 Task: Add a signature Isaiah Carter containing Have a great Easter Sunday, Isaiah Carter to email address softage.2@softage.net and add a folder Christmas lists
Action: Key pressed n
Screenshot: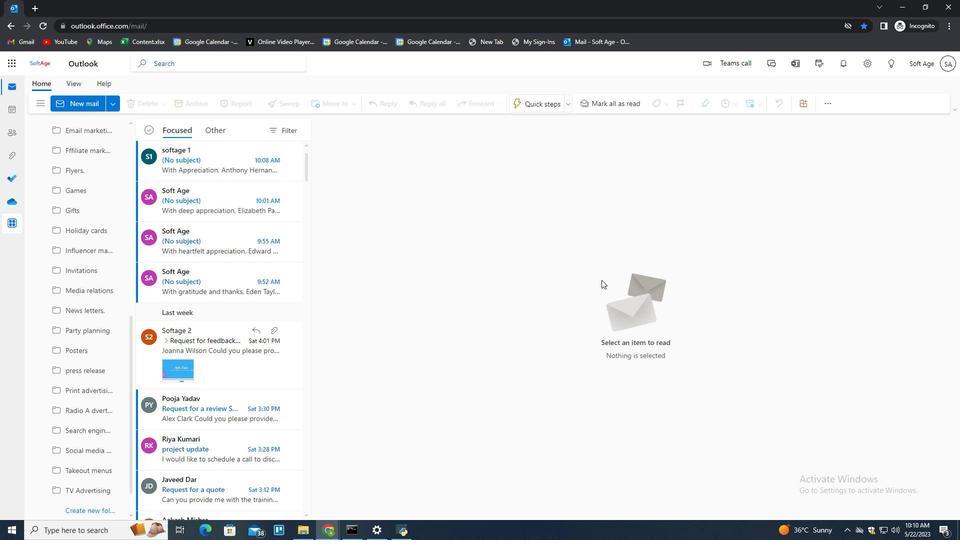 
Action: Mouse moved to (646, 104)
Screenshot: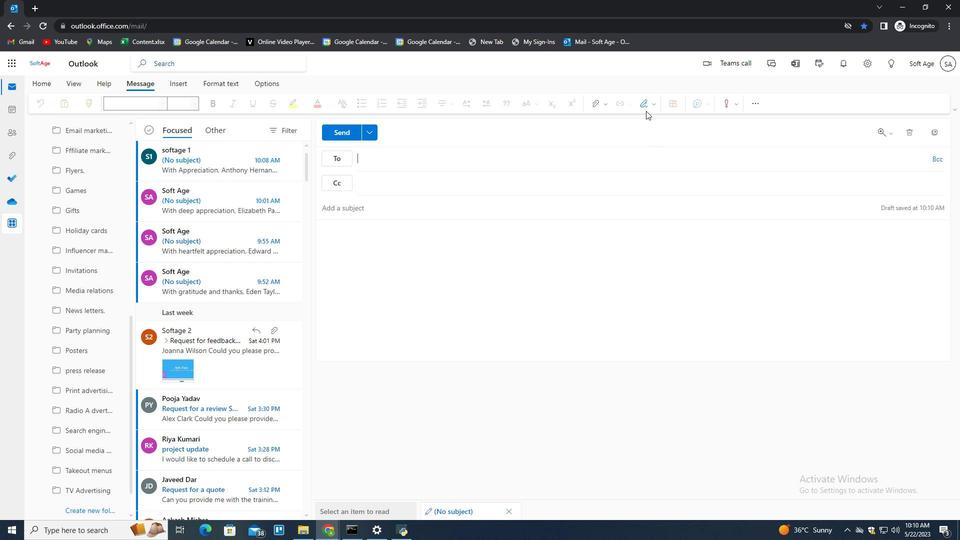 
Action: Mouse pressed left at (646, 104)
Screenshot: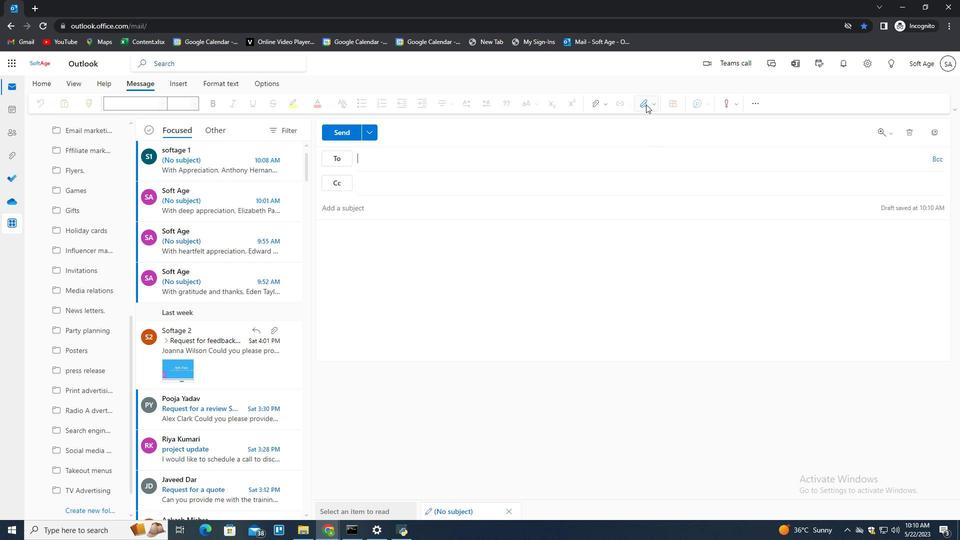 
Action: Mouse moved to (634, 142)
Screenshot: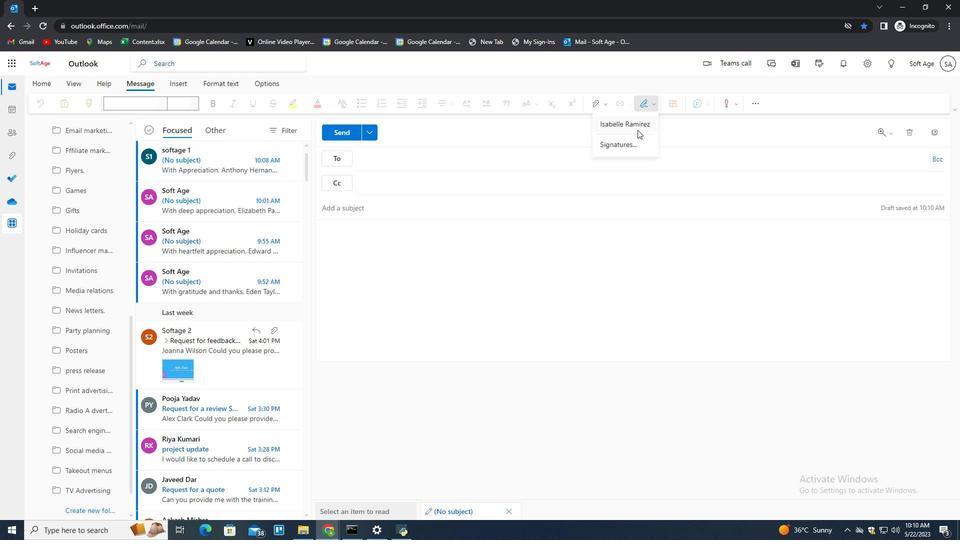 
Action: Mouse pressed left at (634, 142)
Screenshot: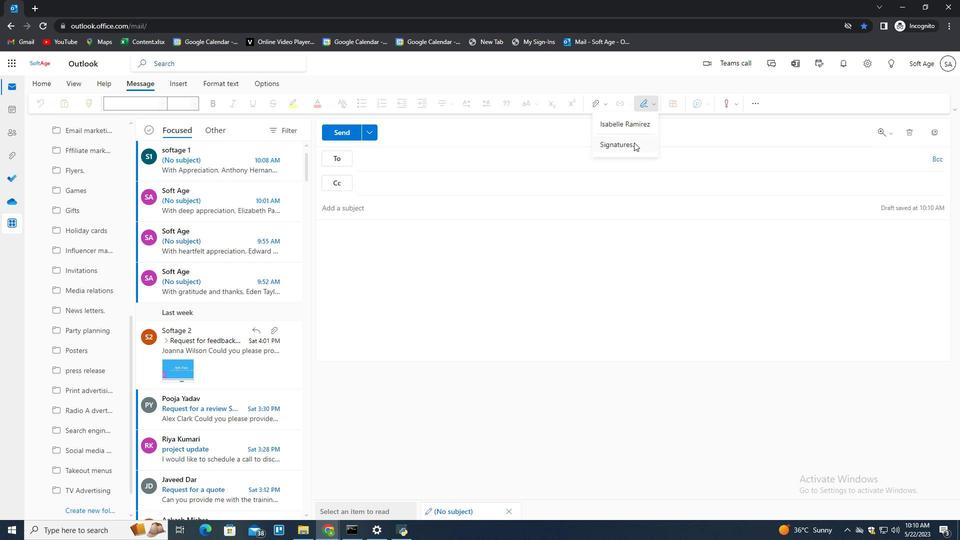 
Action: Mouse moved to (670, 184)
Screenshot: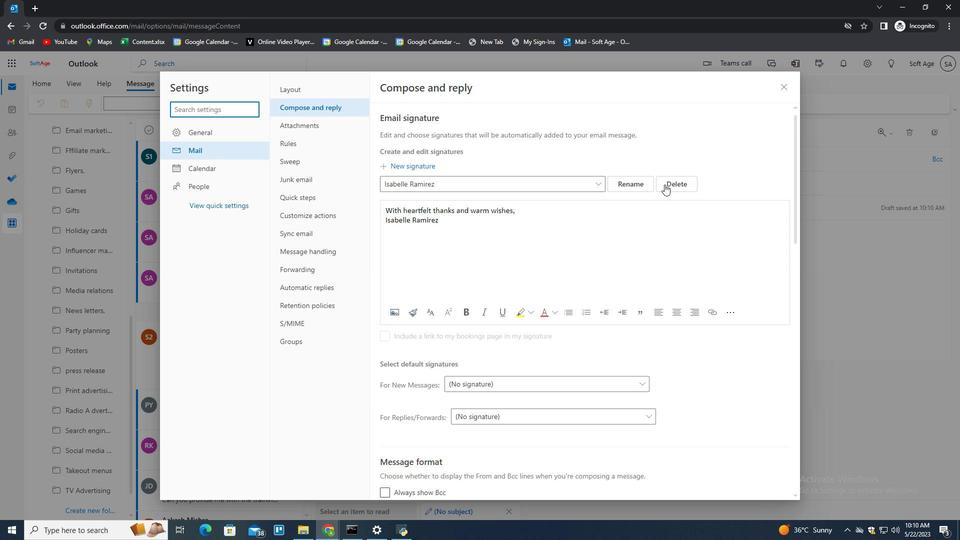 
Action: Mouse pressed left at (670, 184)
Screenshot: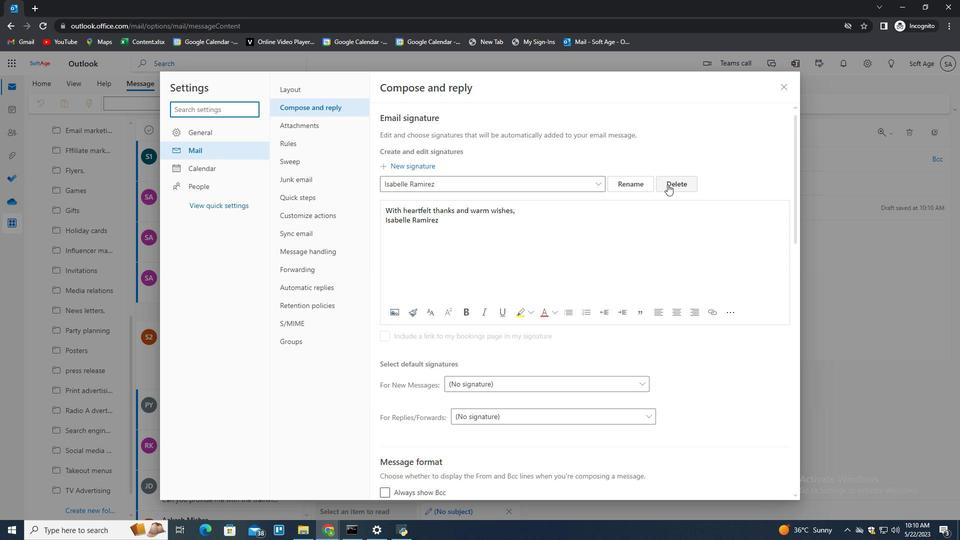 
Action: Mouse moved to (670, 184)
Screenshot: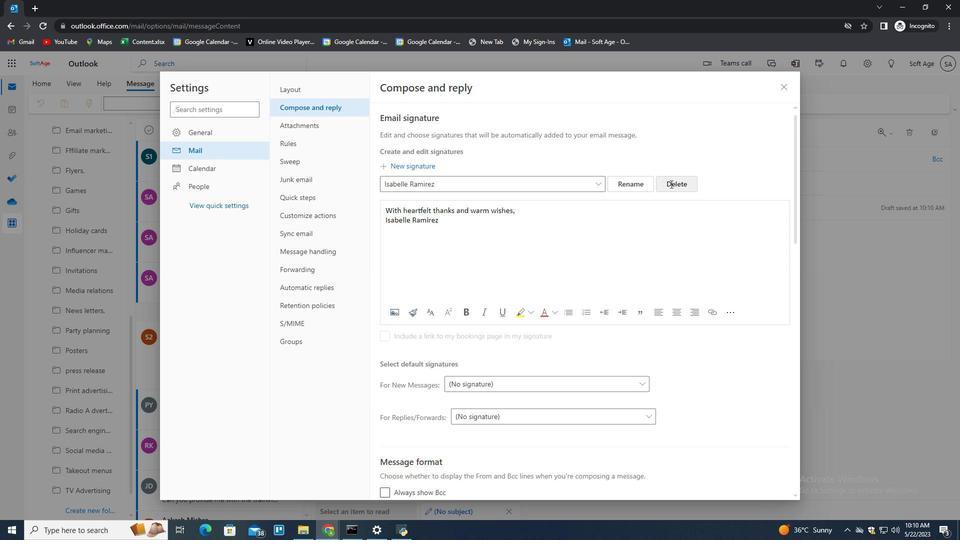 
Action: Mouse pressed left at (670, 184)
Screenshot: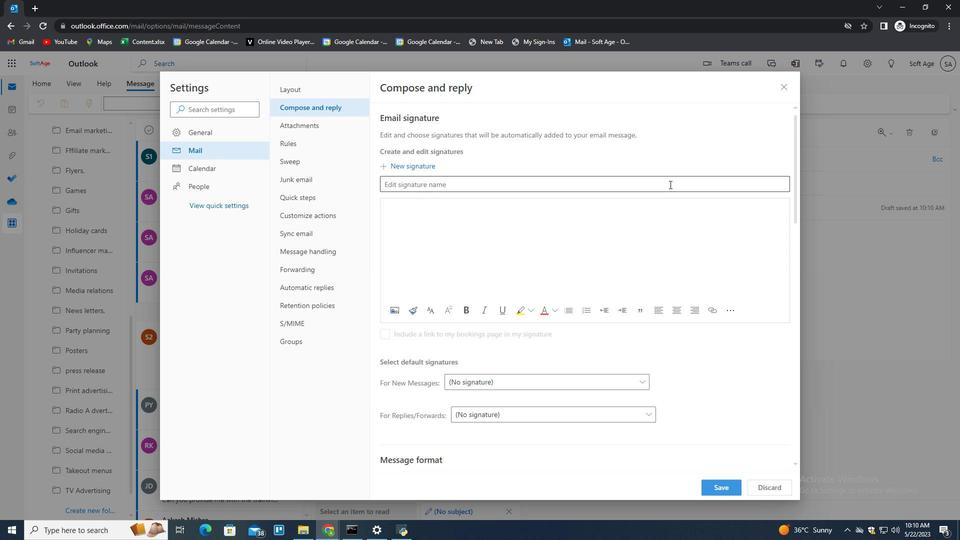 
Action: Key pressed <Key.shift>Isaish<Key.space><Key.shift><Key.shift><Key.shift><Key.shift><Key.shift><Key.backspace><Key.backspace><Key.backspace>ah<Key.space><Key.shift>Carter<Key.tab><Key.shift>Isa<Key.backspace><Key.backspace><Key.backspace><Key.shift>Hace<Key.backspace><Key.backspace>ve<Key.space>a<Key.space>great<Key.space><Key.shift>Easter<Key.space><Key.shift>Sundaym<Key.backspace>,<Key.shift_r><Key.enter><Key.shift>Isais<Key.backspace>ah<Key.space><Key.shift>Carter
Screenshot: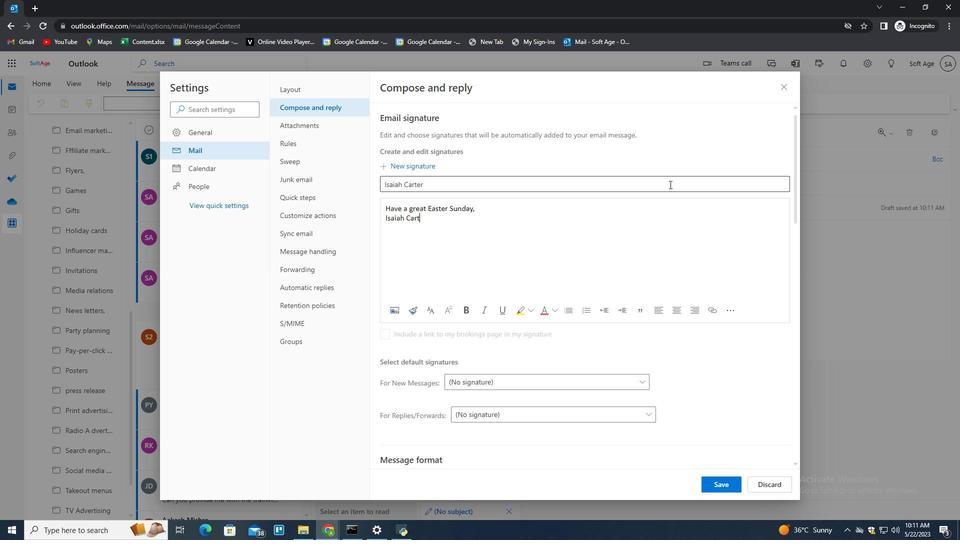 
Action: Mouse moved to (724, 485)
Screenshot: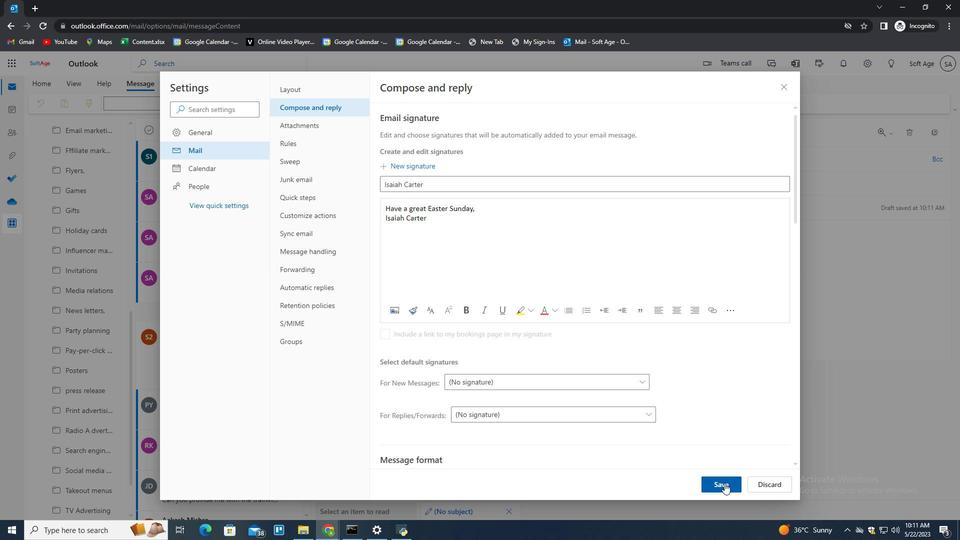 
Action: Mouse pressed left at (724, 485)
Screenshot: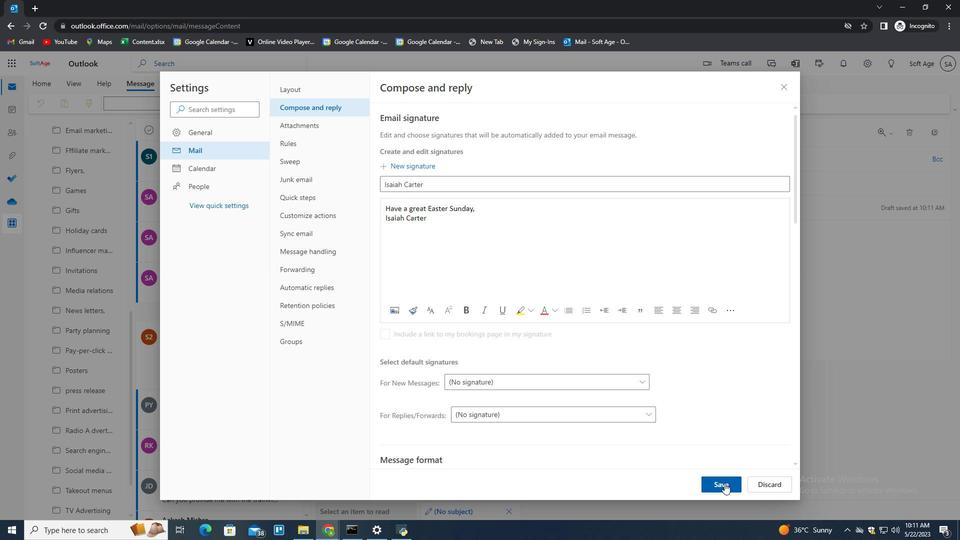 
Action: Mouse moved to (850, 285)
Screenshot: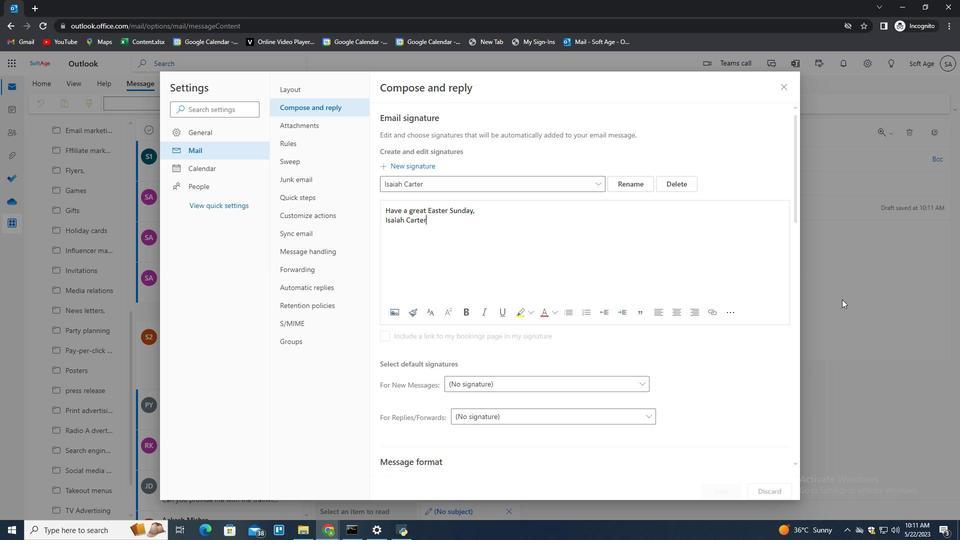
Action: Mouse pressed left at (850, 285)
Screenshot: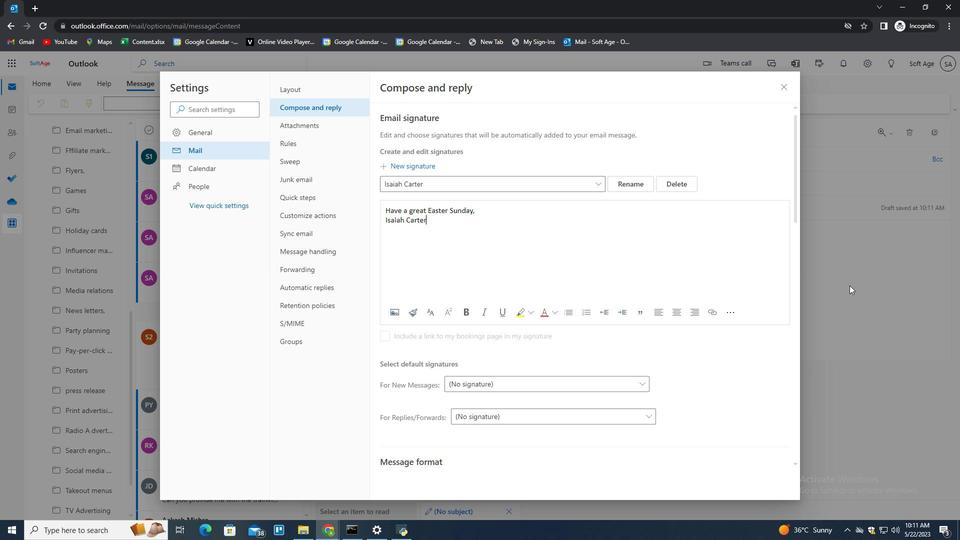 
Action: Mouse moved to (646, 107)
Screenshot: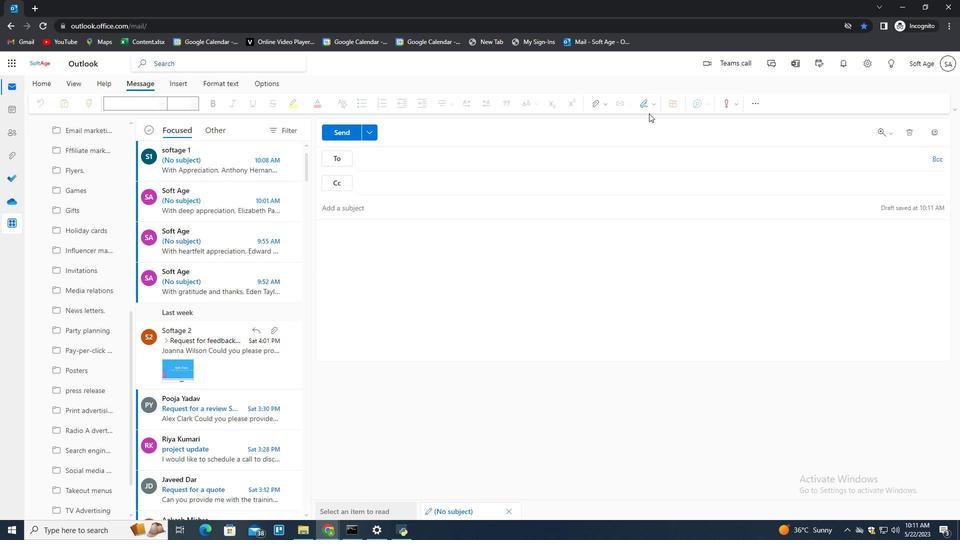
Action: Mouse pressed left at (646, 107)
Screenshot: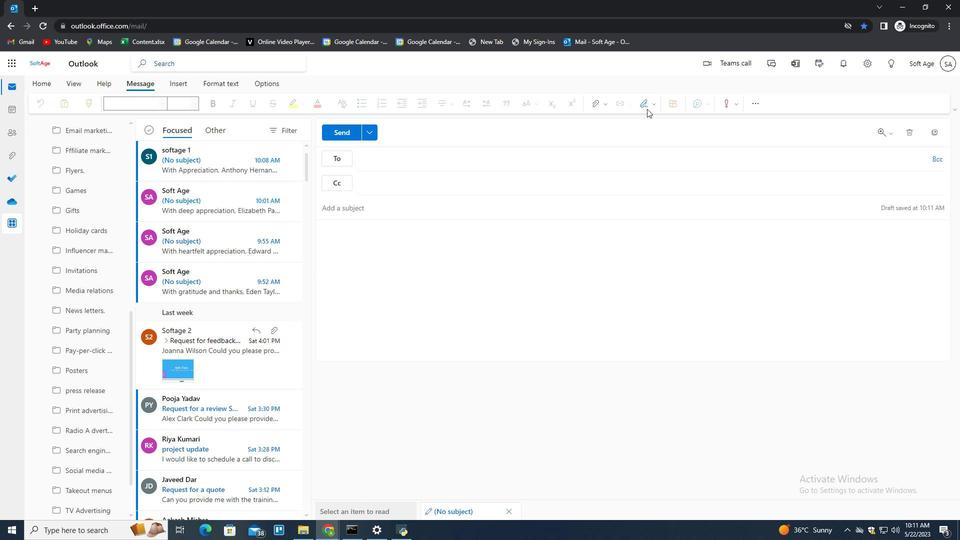 
Action: Mouse moved to (637, 123)
Screenshot: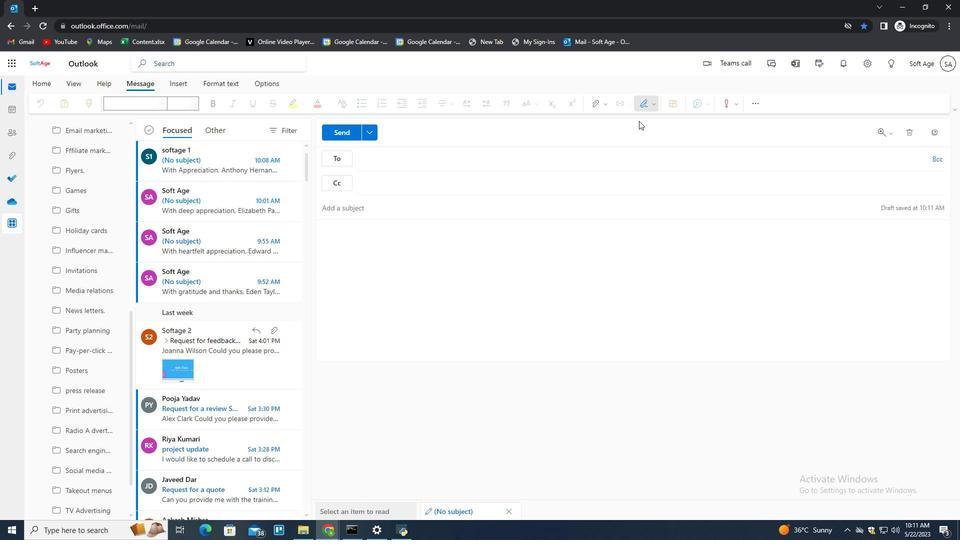 
Action: Mouse pressed left at (637, 123)
Screenshot: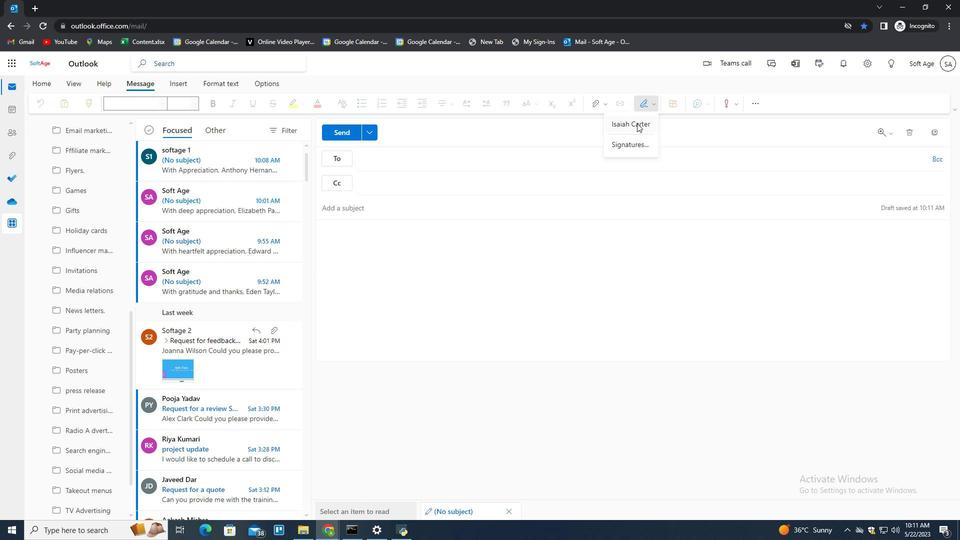 
Action: Mouse moved to (418, 157)
Screenshot: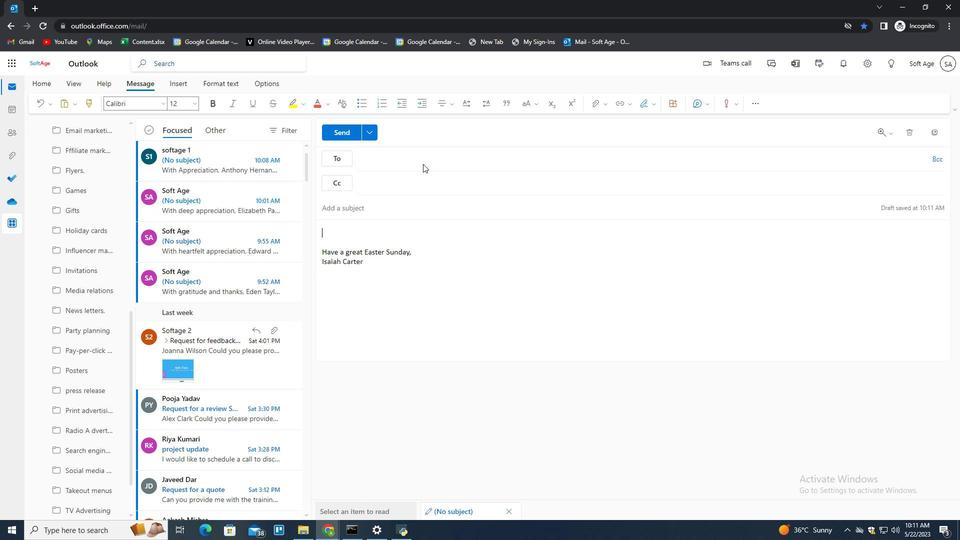 
Action: Mouse pressed left at (418, 157)
Screenshot: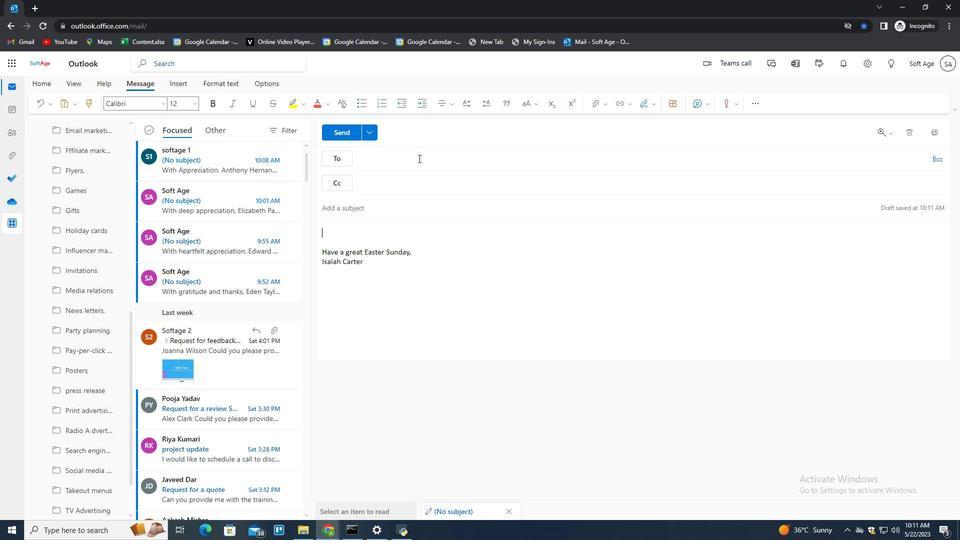 
Action: Key pressed softage.2<Key.shift>@softage.net<Key.enter>
Screenshot: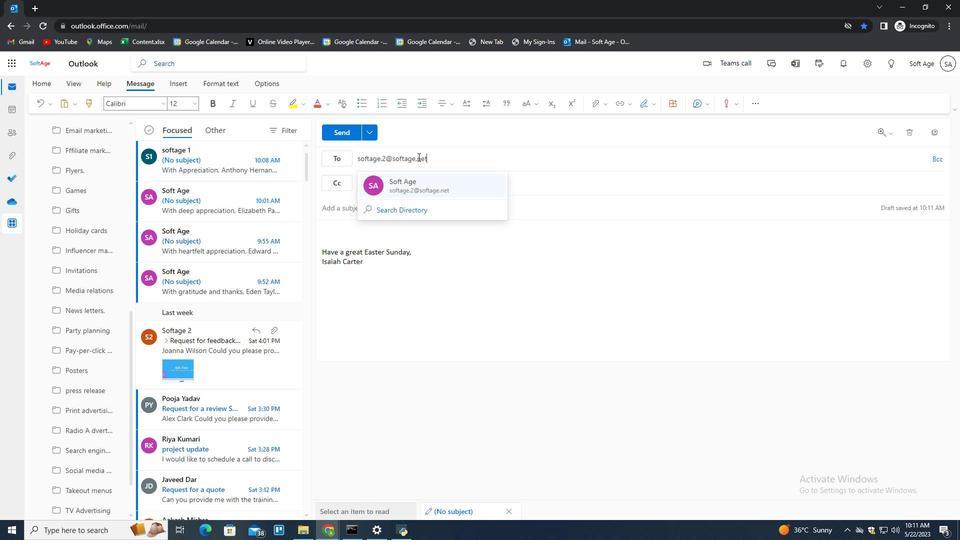 
Action: Mouse moved to (64, 418)
Screenshot: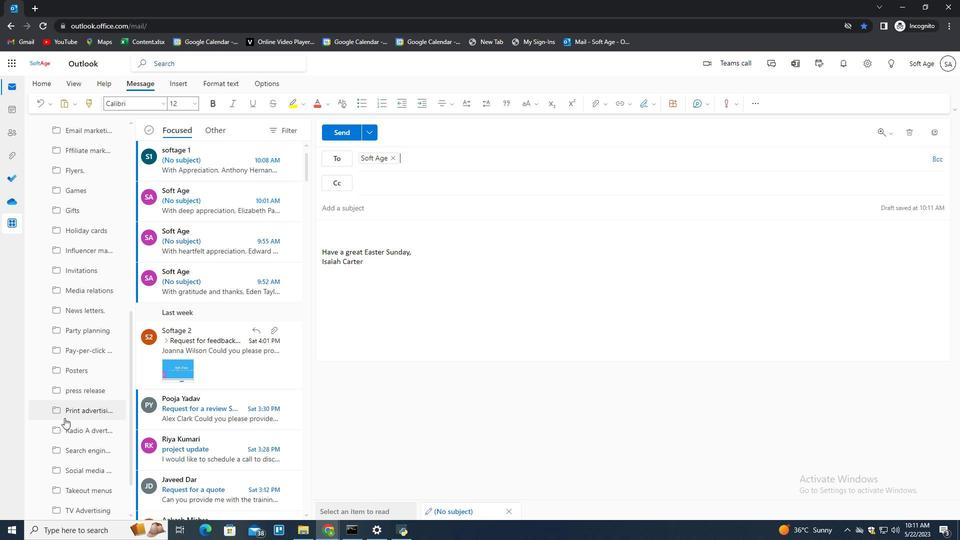
Action: Mouse scrolled (64, 418) with delta (0, 0)
Screenshot: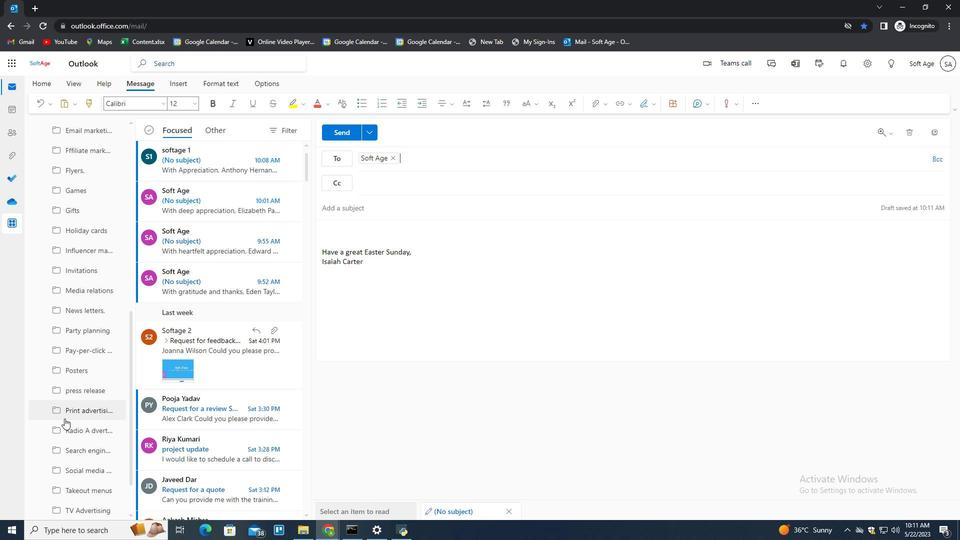
Action: Mouse scrolled (64, 418) with delta (0, 0)
Screenshot: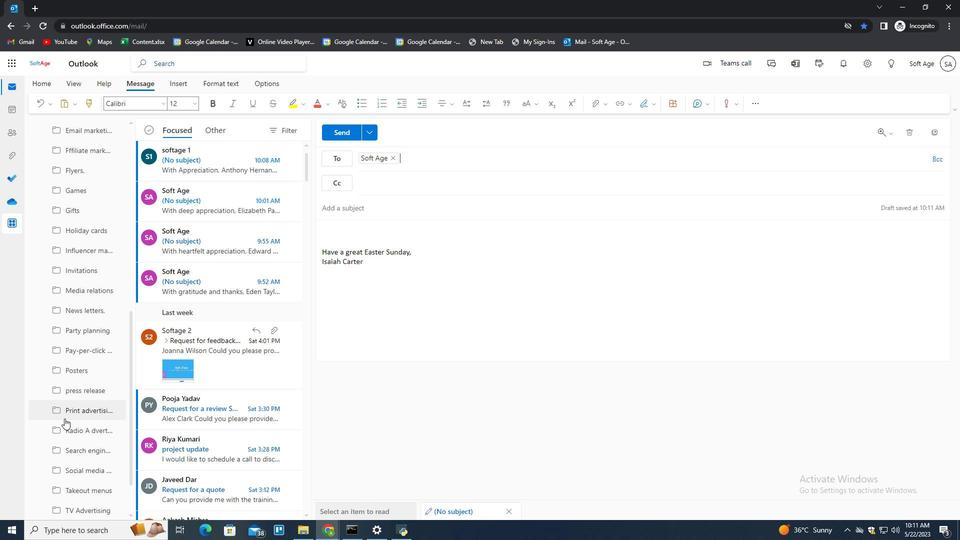 
Action: Mouse moved to (65, 418)
Screenshot: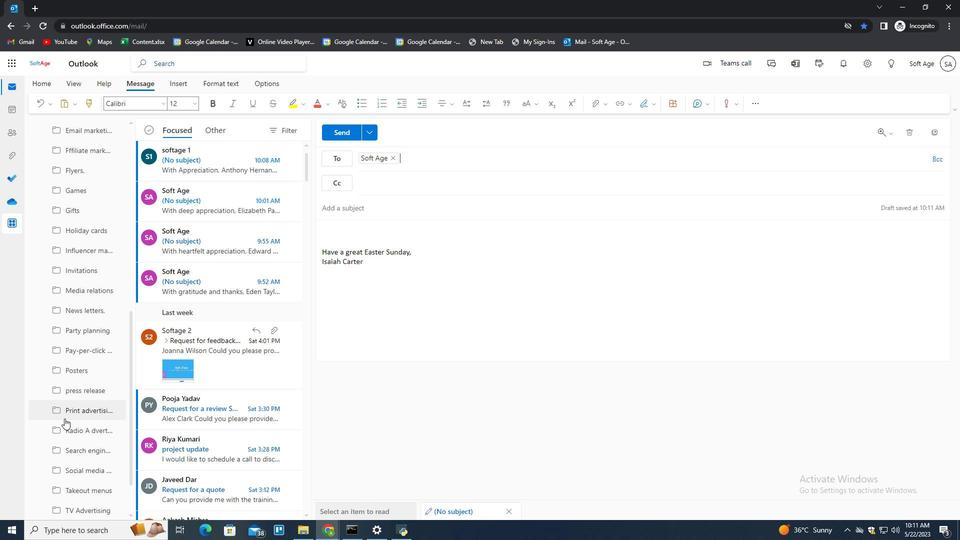 
Action: Mouse scrolled (65, 418) with delta (0, 0)
Screenshot: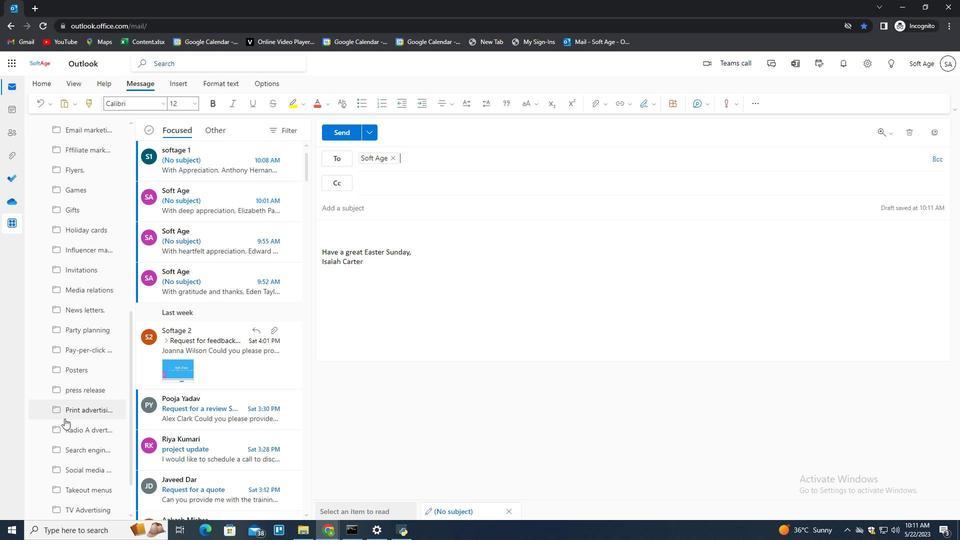 
Action: Mouse moved to (65, 418)
Screenshot: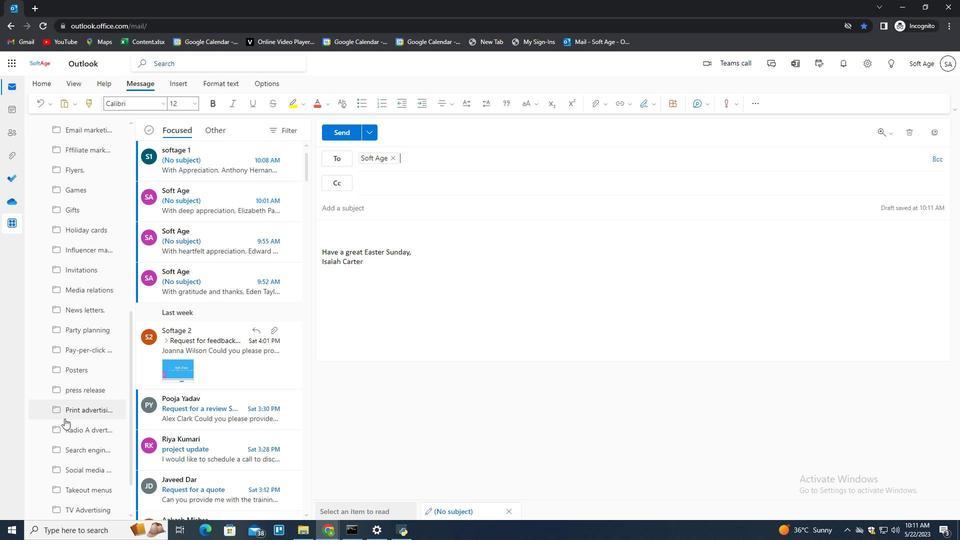 
Action: Mouse scrolled (65, 418) with delta (0, 0)
Screenshot: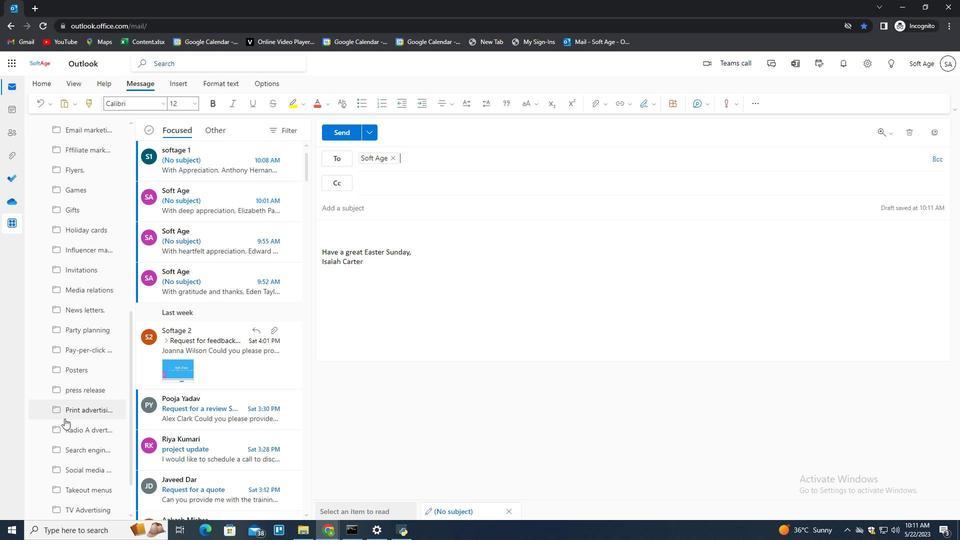 
Action: Mouse scrolled (65, 418) with delta (0, 0)
Screenshot: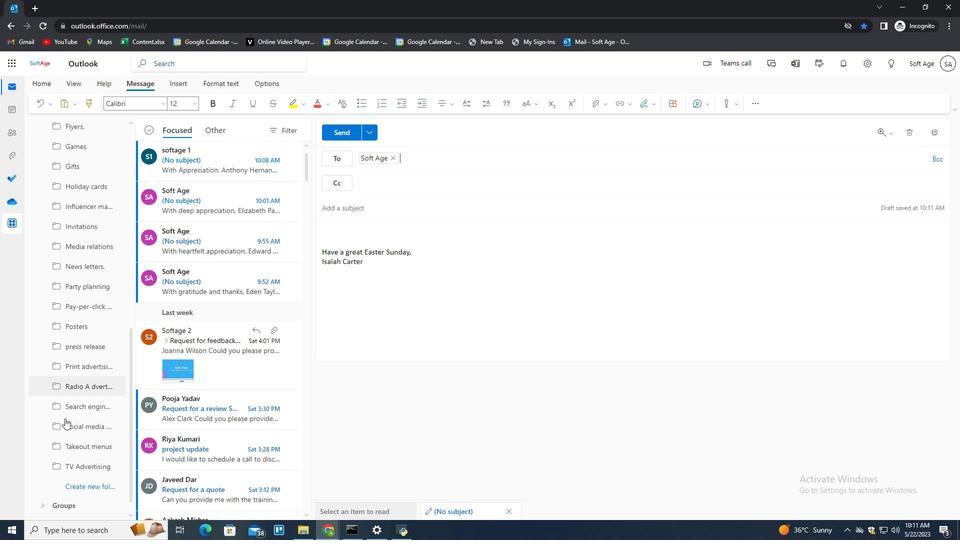 
Action: Mouse moved to (78, 476)
Screenshot: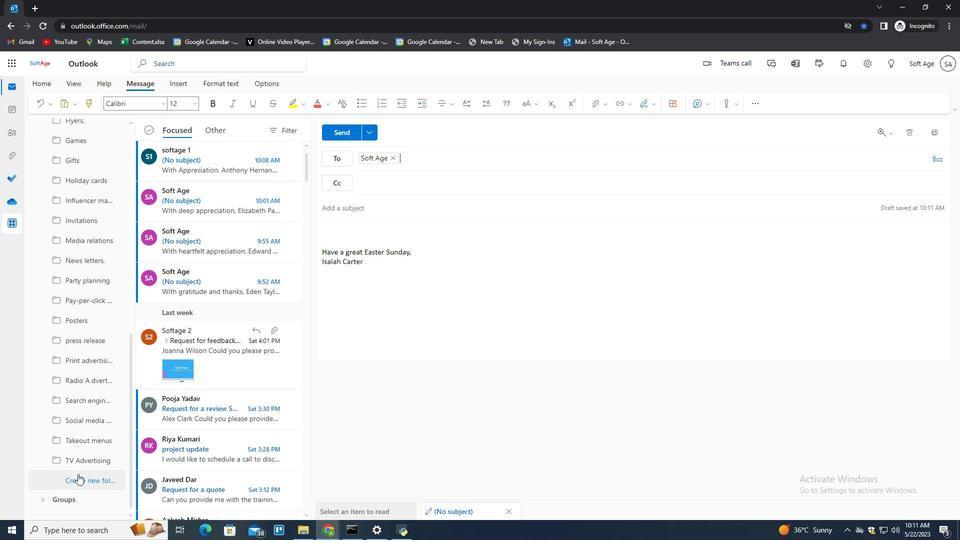 
Action: Mouse pressed left at (78, 476)
Screenshot: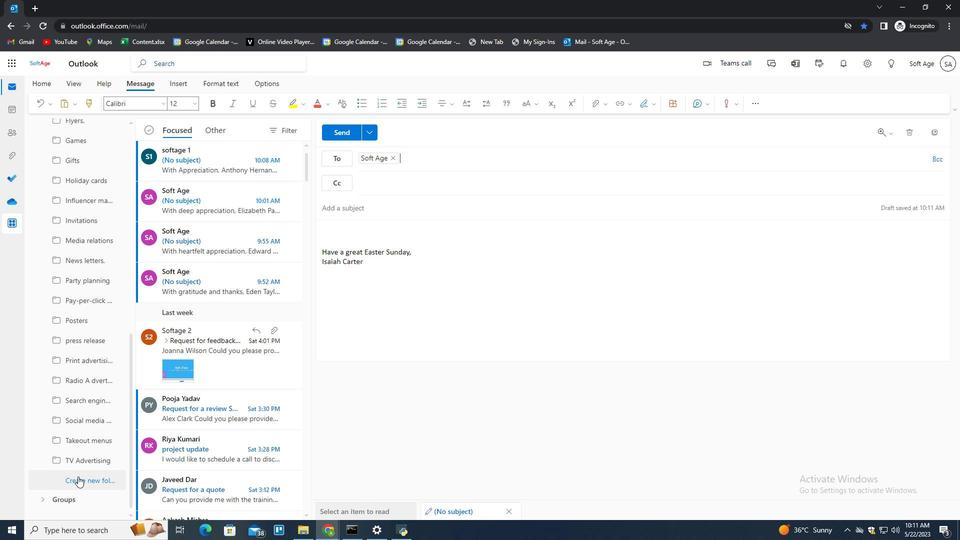
Action: Mouse moved to (81, 478)
Screenshot: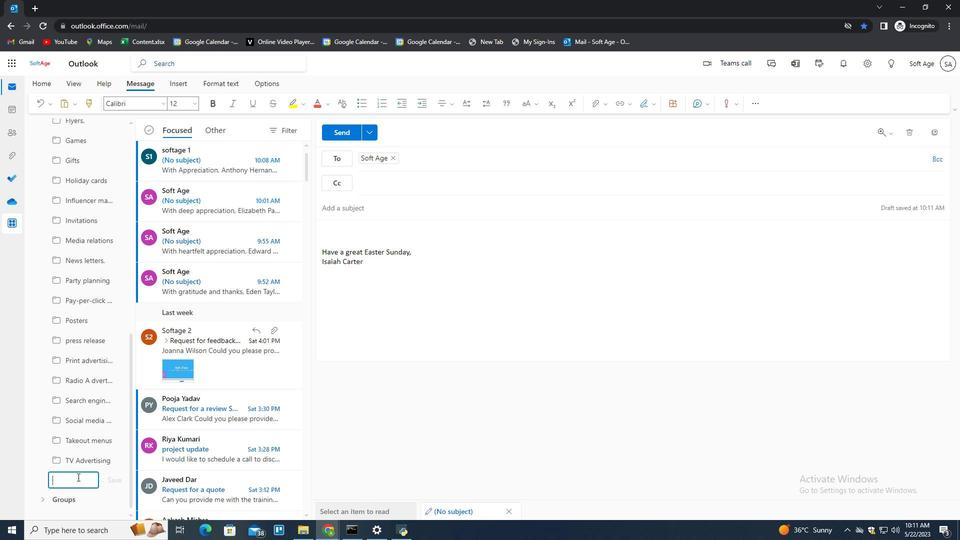
Action: Mouse pressed left at (81, 478)
Screenshot: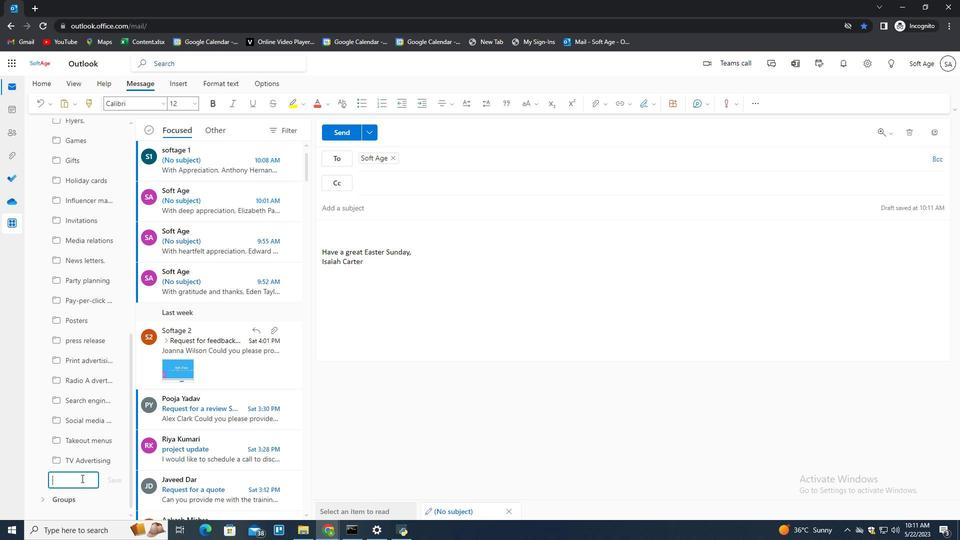
Action: Key pressed <Key.shift>Crist<Key.backspace><Key.backspace><Key.backspace><Key.backspace>hristmas<Key.space><Key.shift>Lists<Key.enter>
Screenshot: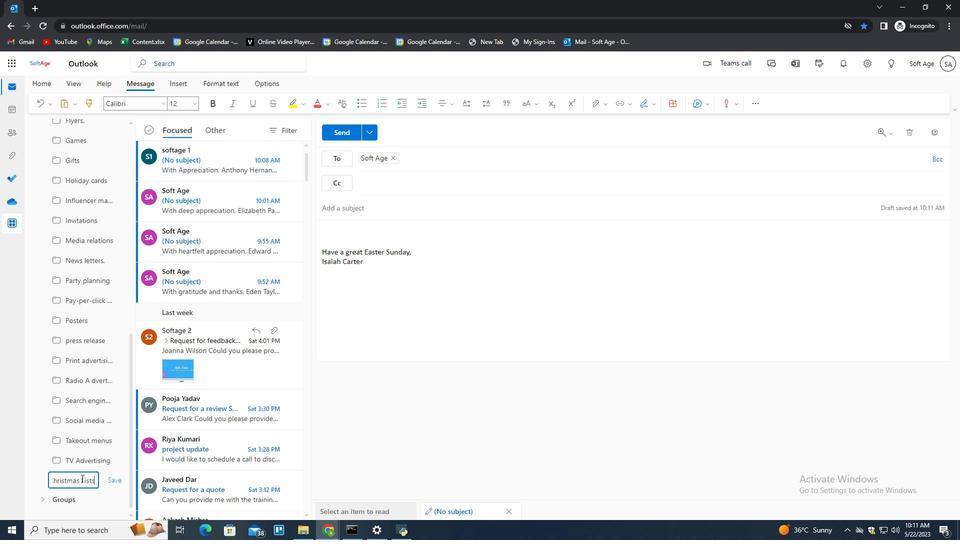 
